 Task: Go to the posts of company NVIDIA
Action: Mouse moved to (597, 86)
Screenshot: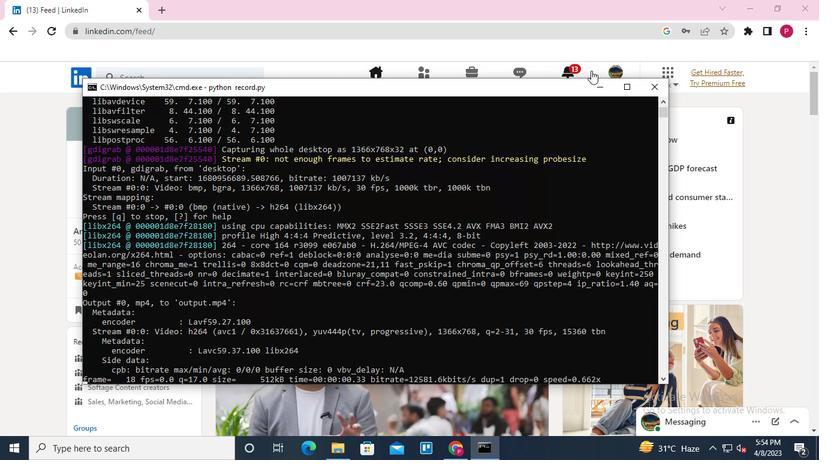 
Action: Mouse pressed left at (597, 86)
Screenshot: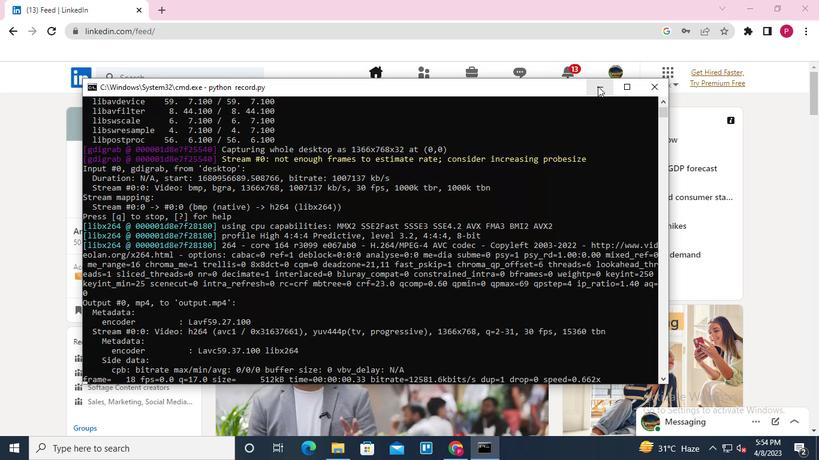
Action: Mouse moved to (154, 80)
Screenshot: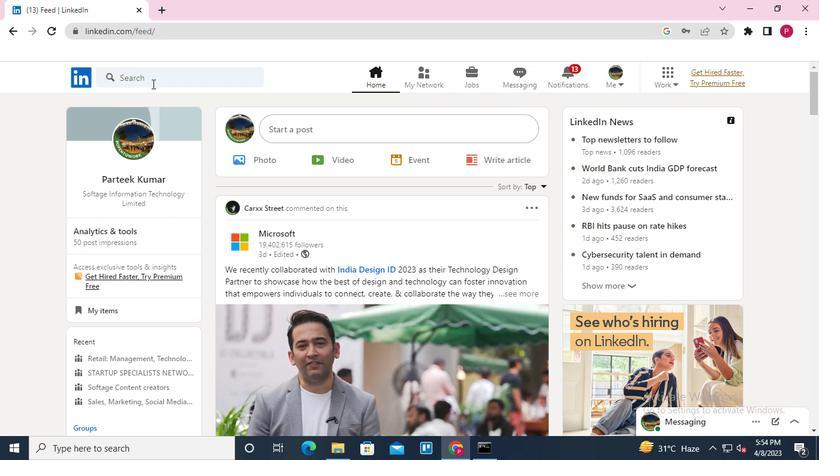 
Action: Mouse pressed left at (154, 80)
Screenshot: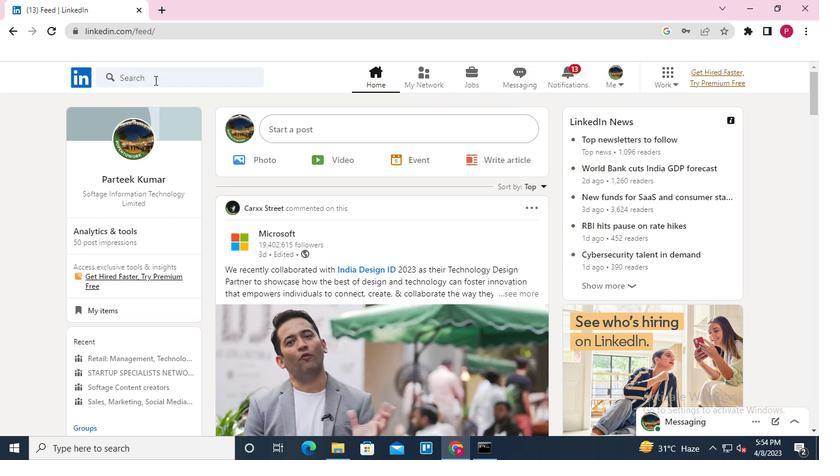 
Action: Keyboard Key.shift
Screenshot: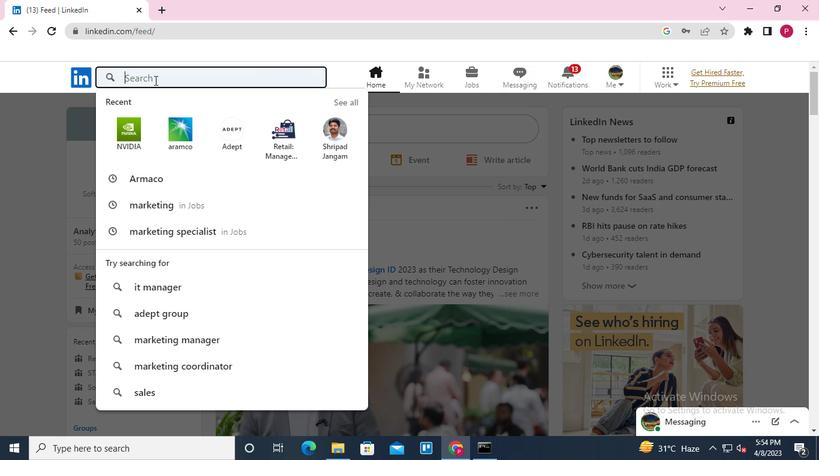 
Action: Keyboard N
Screenshot: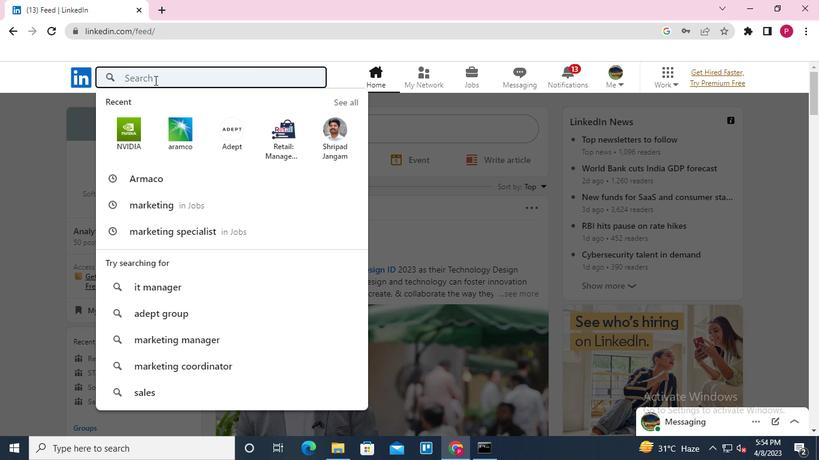 
Action: Keyboard I
Screenshot: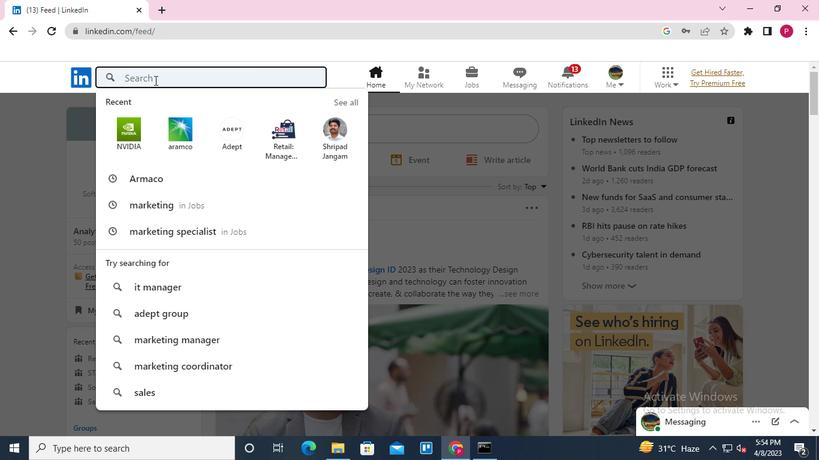
Action: Keyboard V
Screenshot: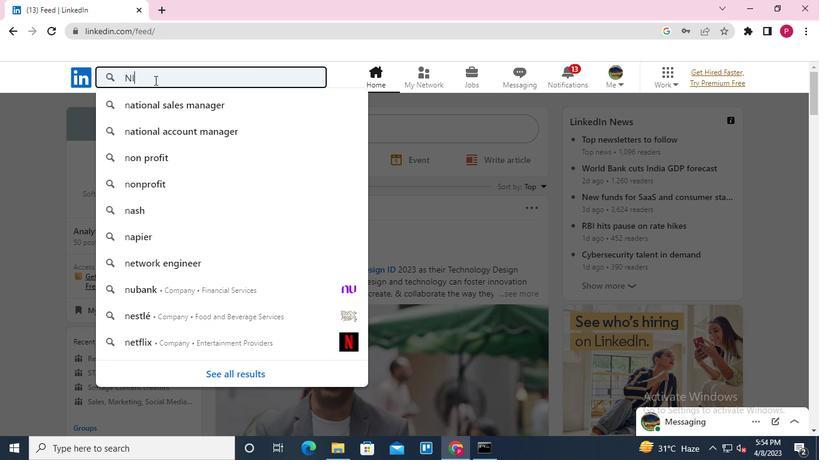 
Action: Keyboard I
Screenshot: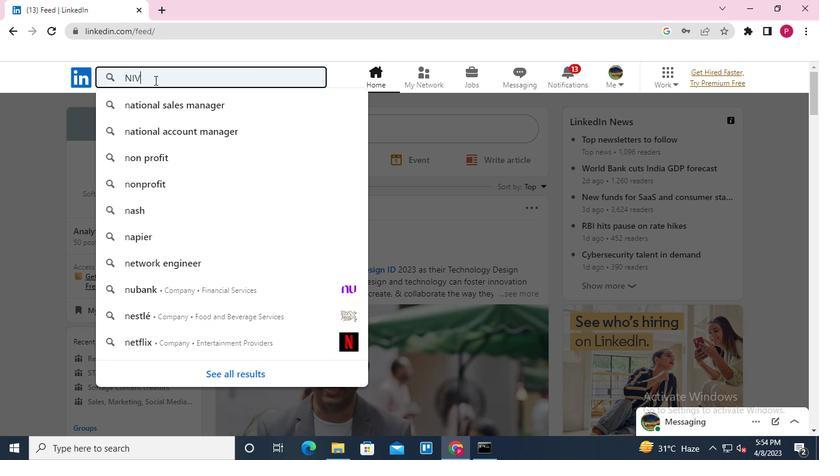 
Action: Keyboard D
Screenshot: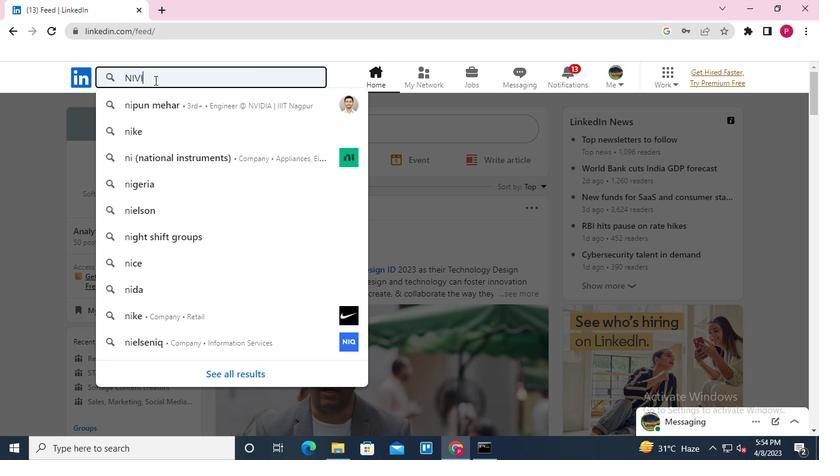 
Action: Keyboard I
Screenshot: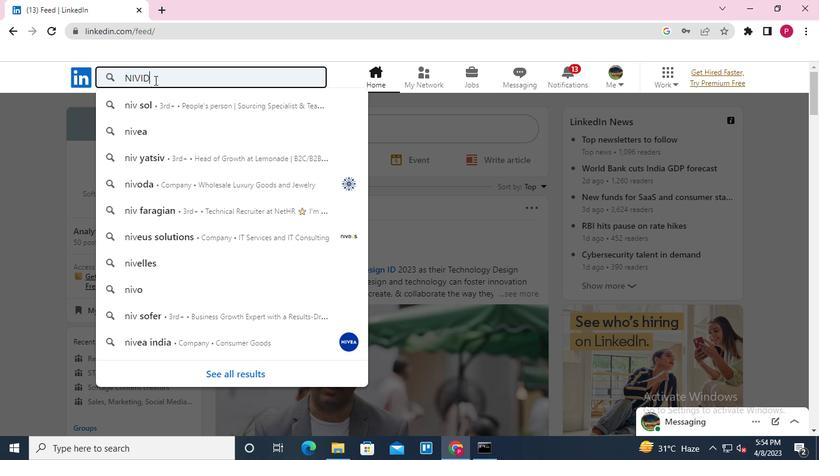 
Action: Keyboard A
Screenshot: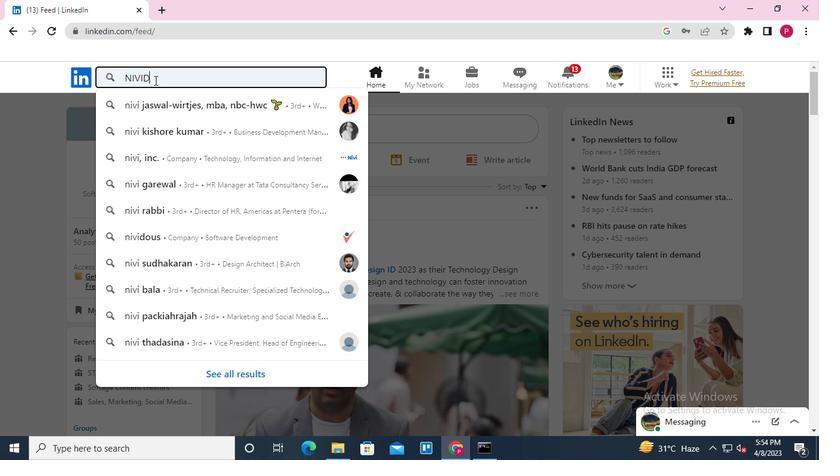 
Action: Keyboard Key.enter
Screenshot: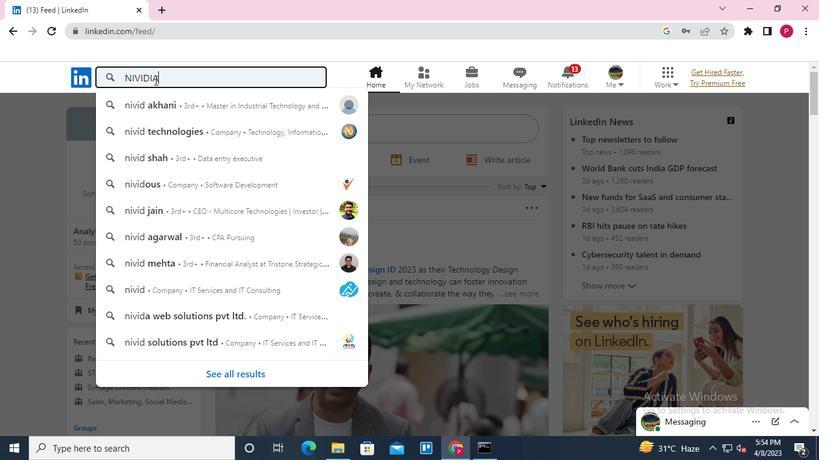 
Action: Mouse moved to (170, 200)
Screenshot: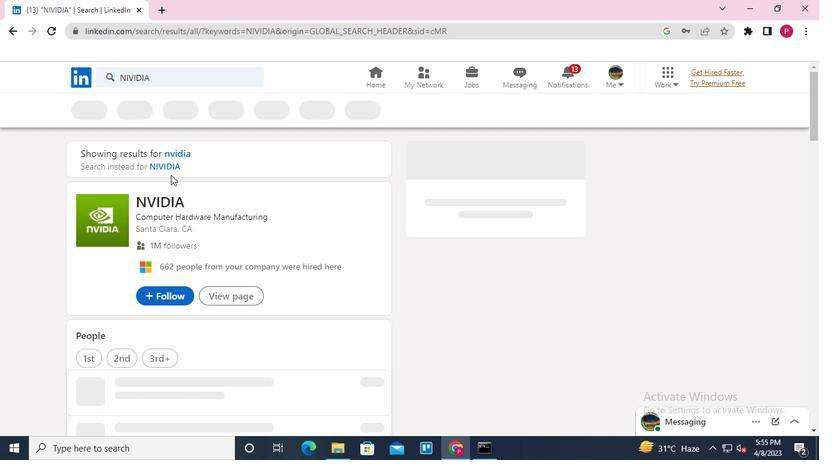 
Action: Mouse pressed left at (170, 200)
Screenshot: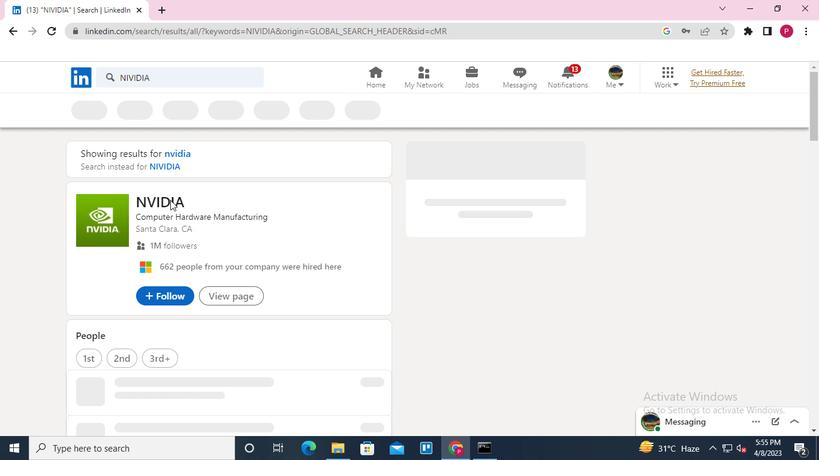 
Action: Mouse moved to (199, 136)
Screenshot: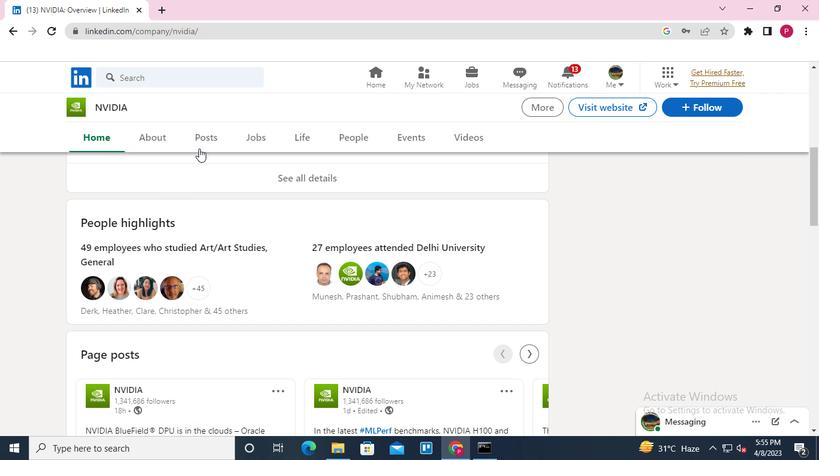 
Action: Mouse pressed left at (199, 136)
Screenshot: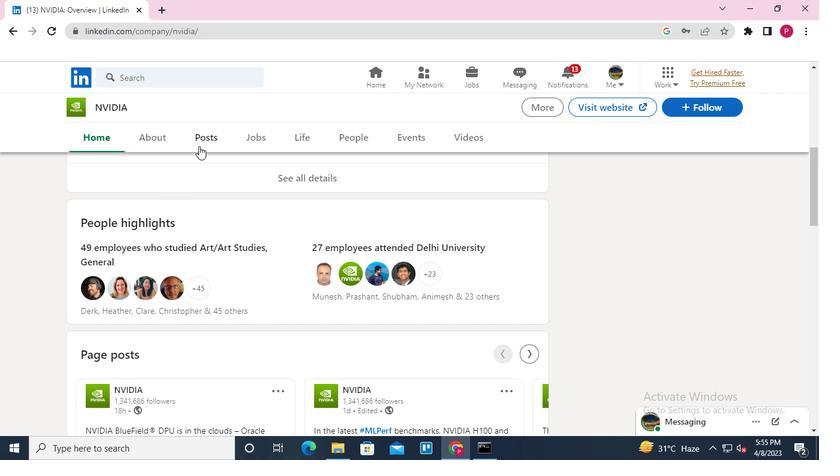 
Action: Mouse moved to (284, 266)
Screenshot: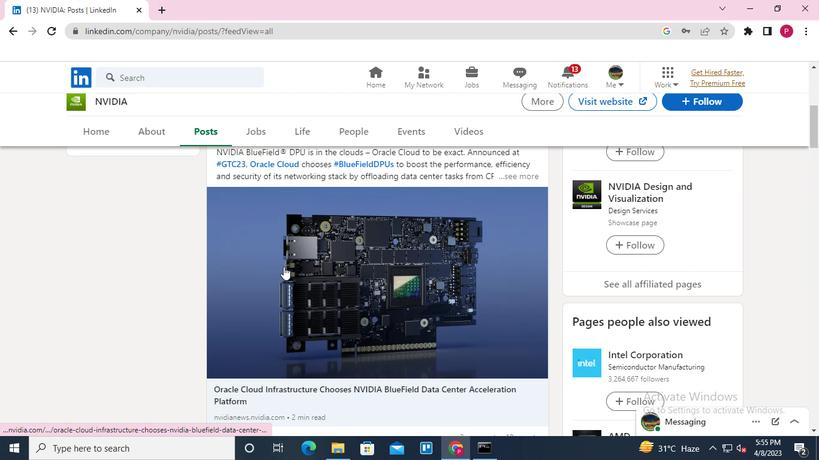 
Action: Keyboard Key.alt_l
Screenshot: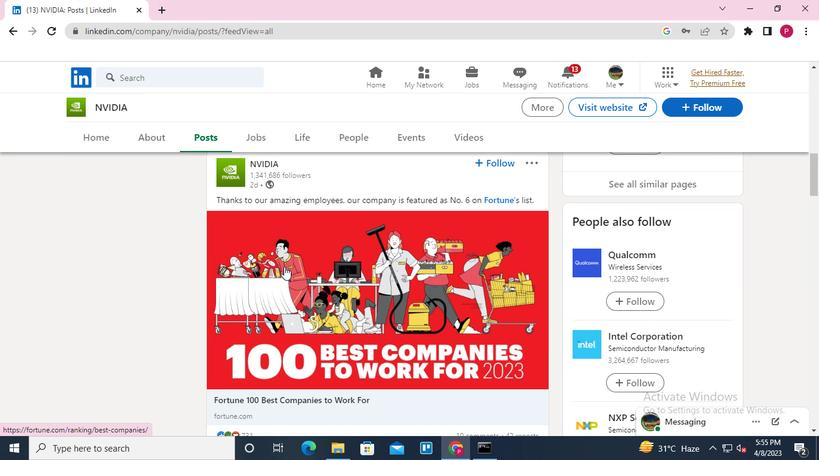 
Action: Keyboard Key.tab
Screenshot: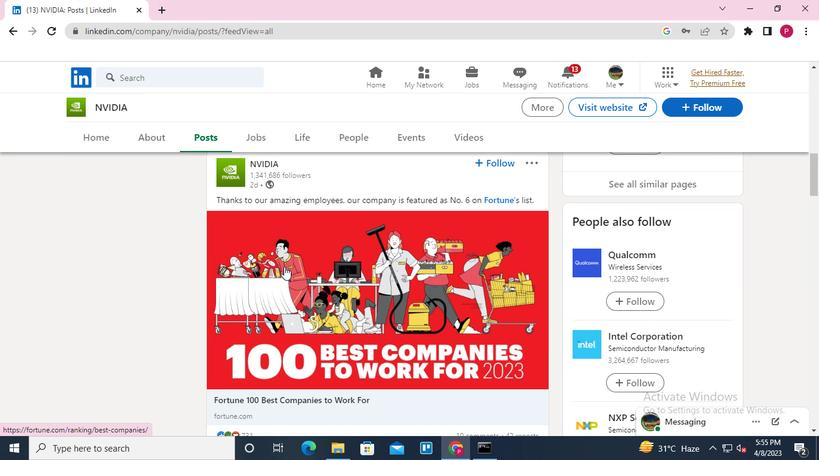 
Action: Mouse moved to (653, 83)
Screenshot: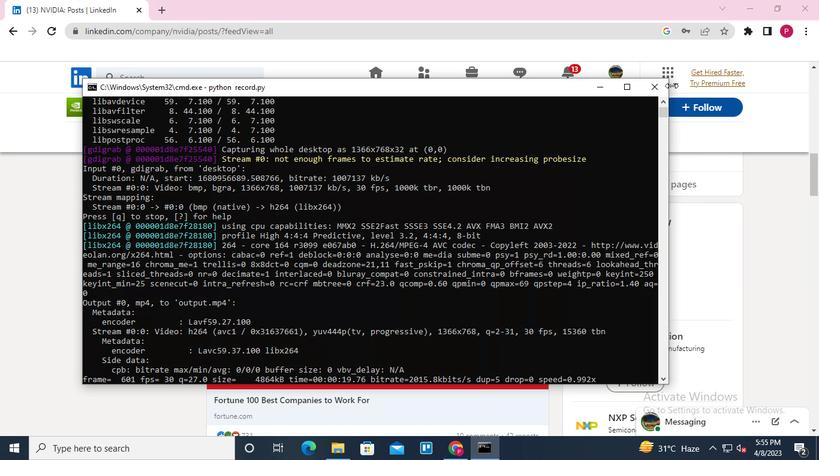
Action: Mouse pressed left at (653, 83)
Screenshot: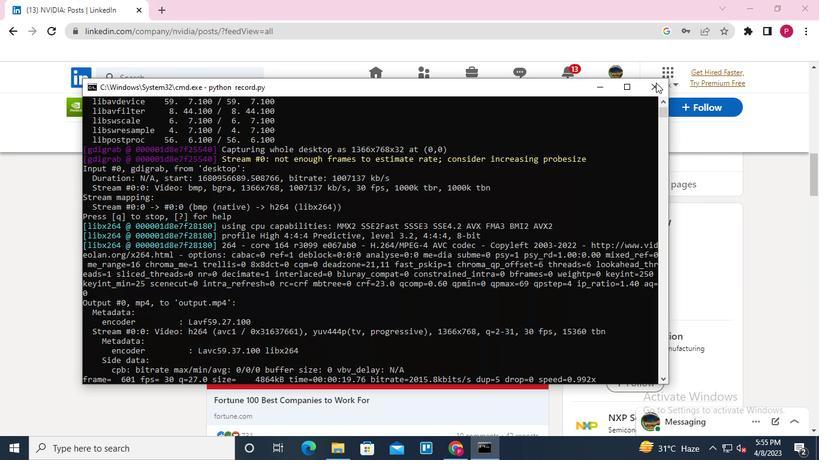 
